 Task: Open a blank sheet, save the file as regulation.pdf Insert a table '2 by 3' In first column, add headers, 'Product, Quantity'. Under first header add  Apple, Mango. Under second header add  15, 20. Change table style to  Light Blue
Action: Mouse moved to (310, 219)
Screenshot: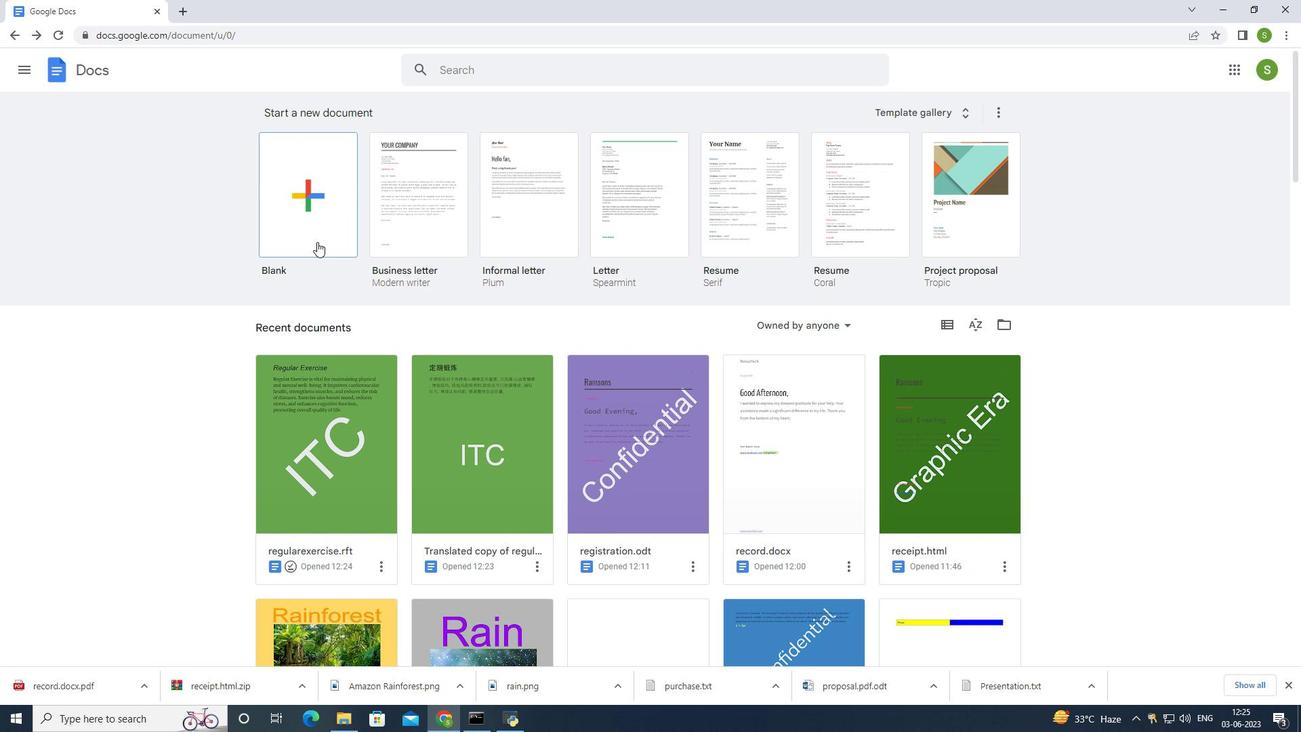 
Action: Mouse pressed left at (310, 219)
Screenshot: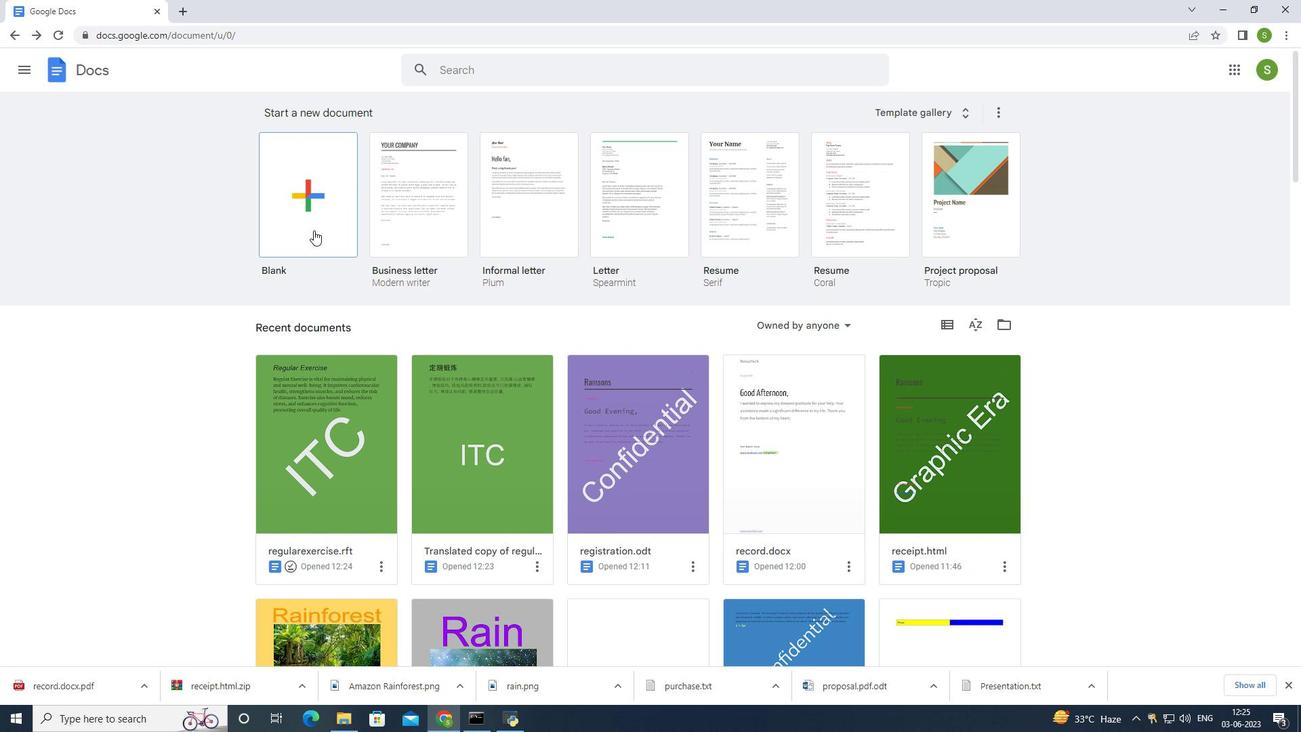 
Action: Mouse moved to (141, 58)
Screenshot: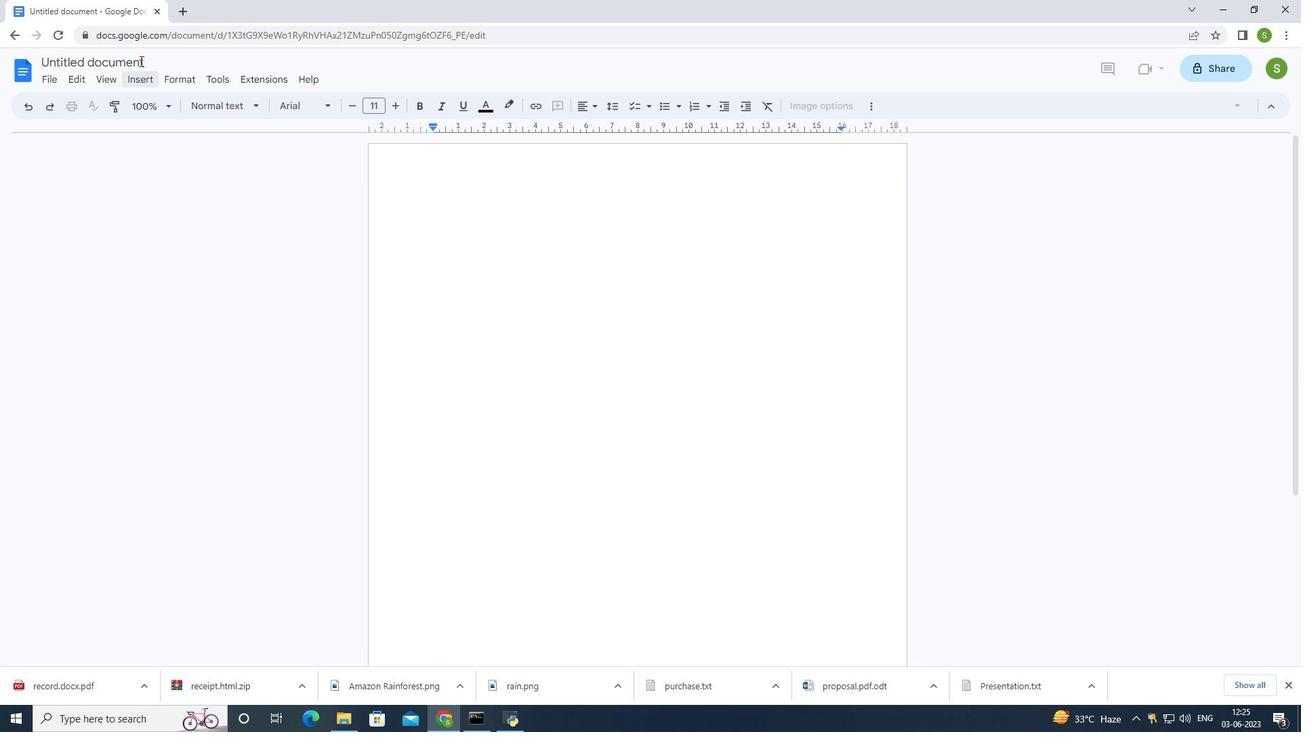 
Action: Mouse pressed left at (141, 58)
Screenshot: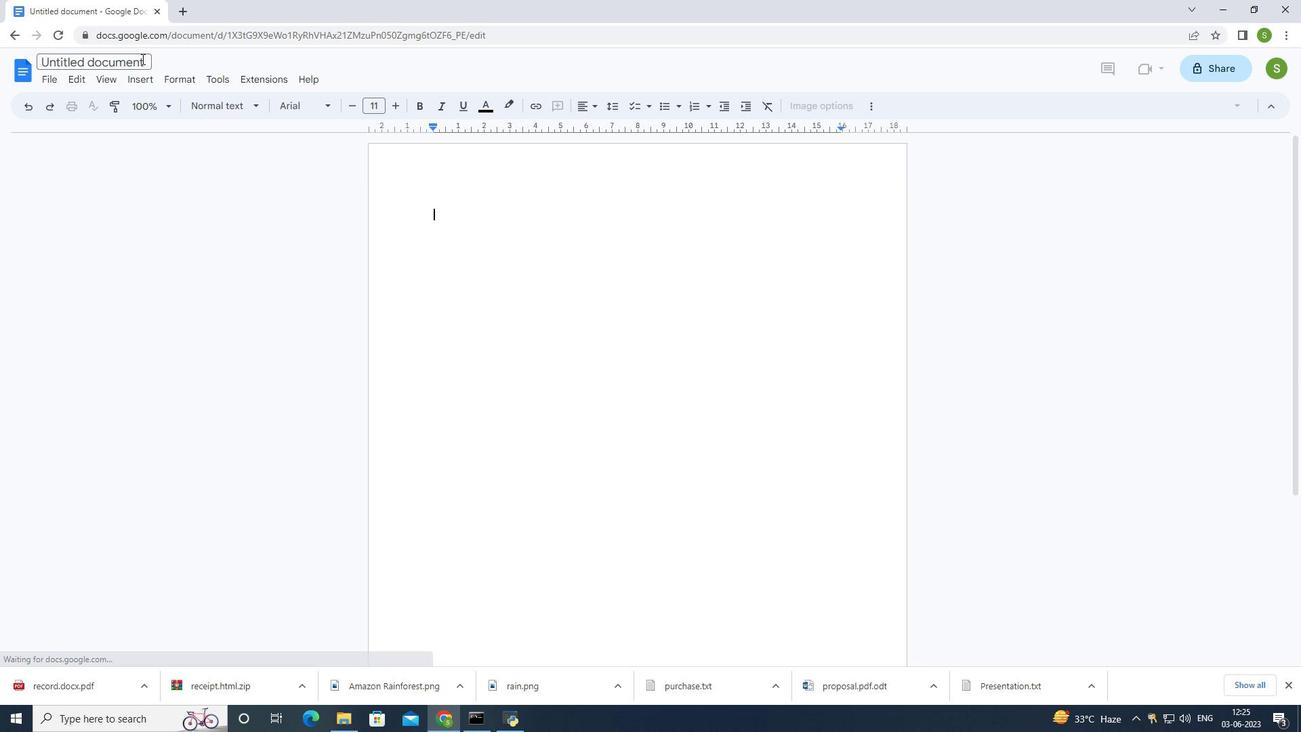 
Action: Mouse pressed left at (141, 58)
Screenshot: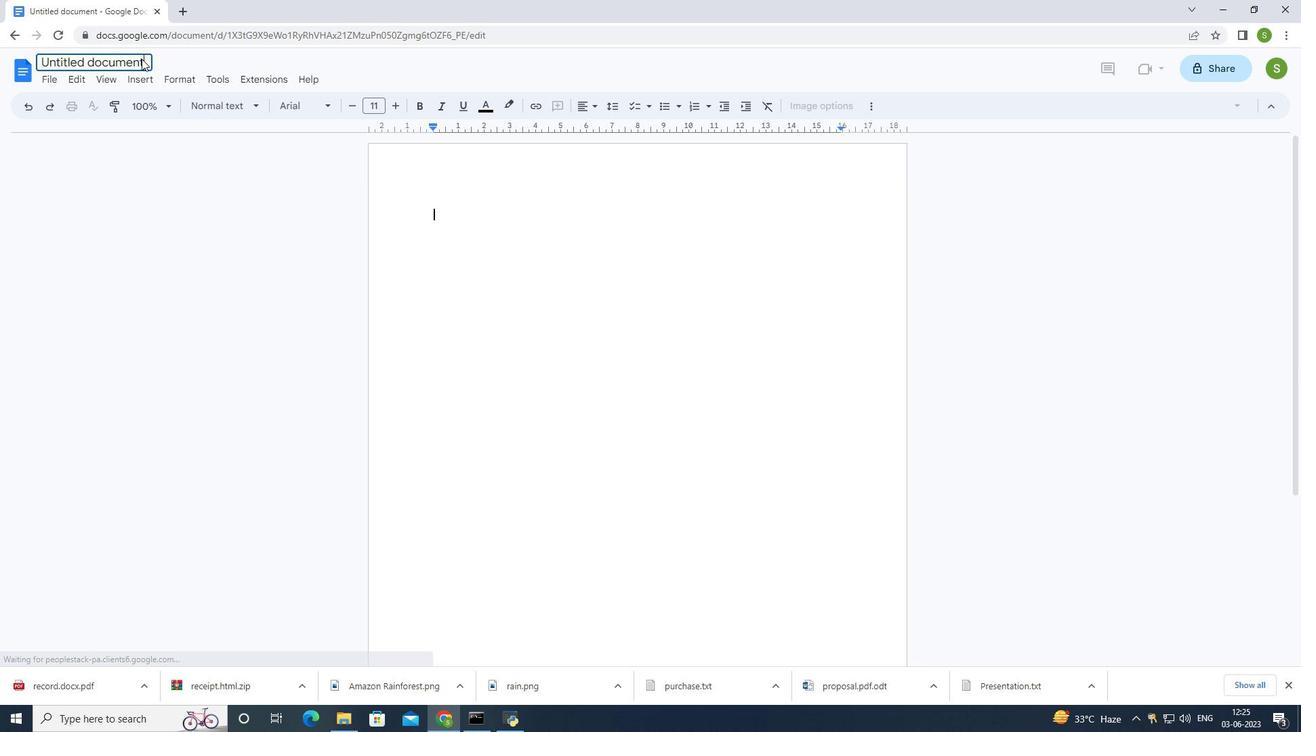 
Action: Mouse pressed left at (141, 58)
Screenshot: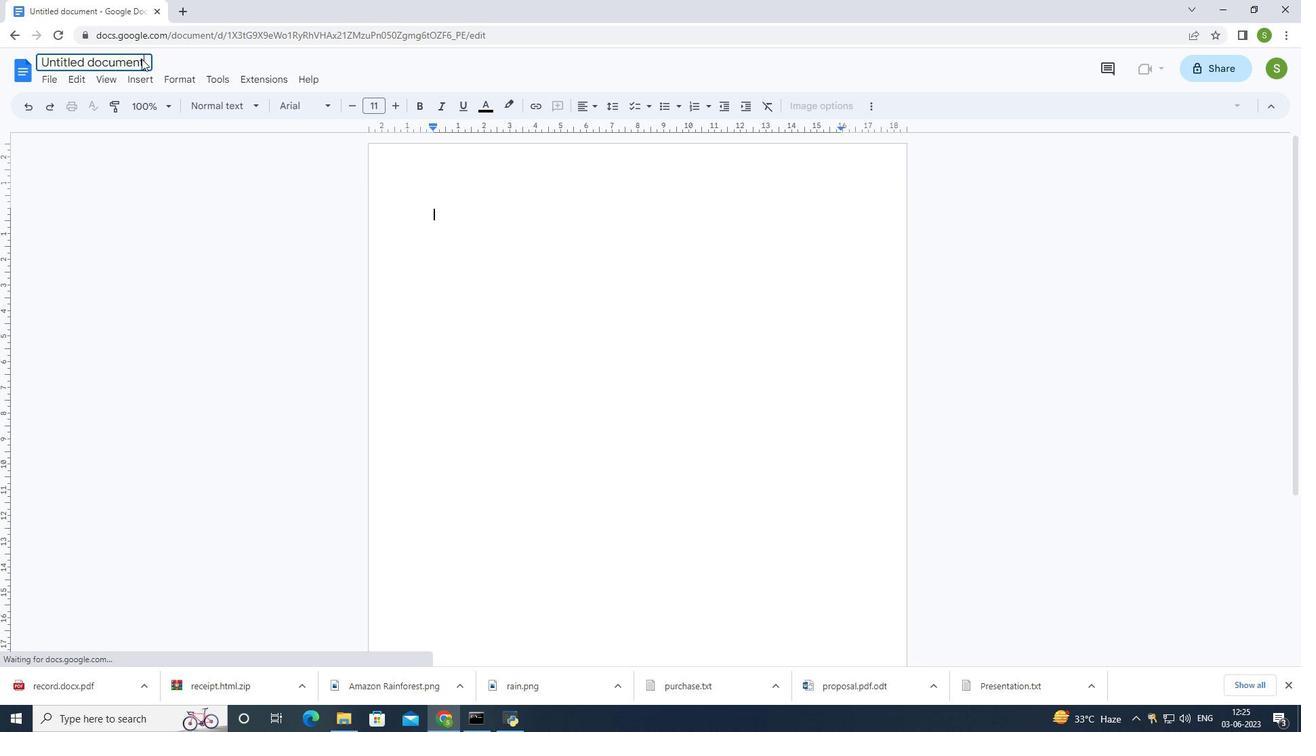 
Action: Mouse pressed left at (141, 58)
Screenshot: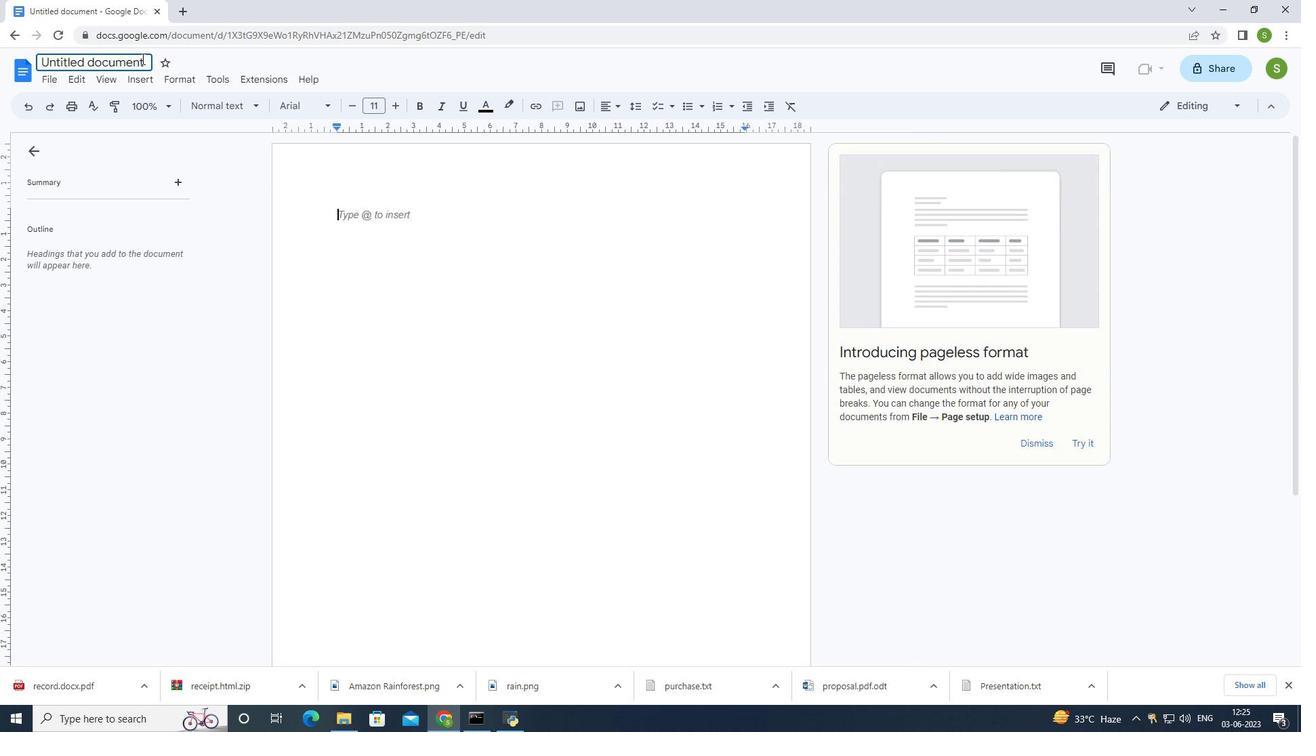 
Action: Mouse pressed left at (141, 58)
Screenshot: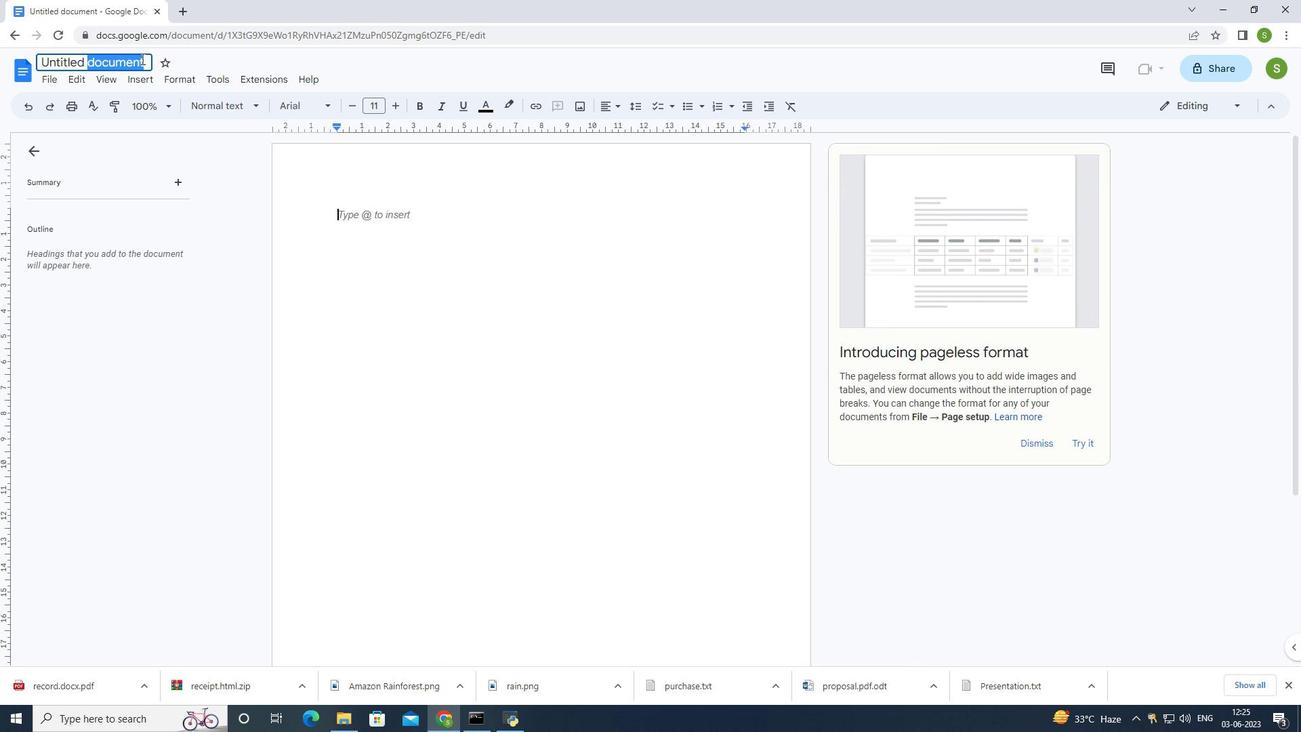 
Action: Mouse moved to (292, 496)
Screenshot: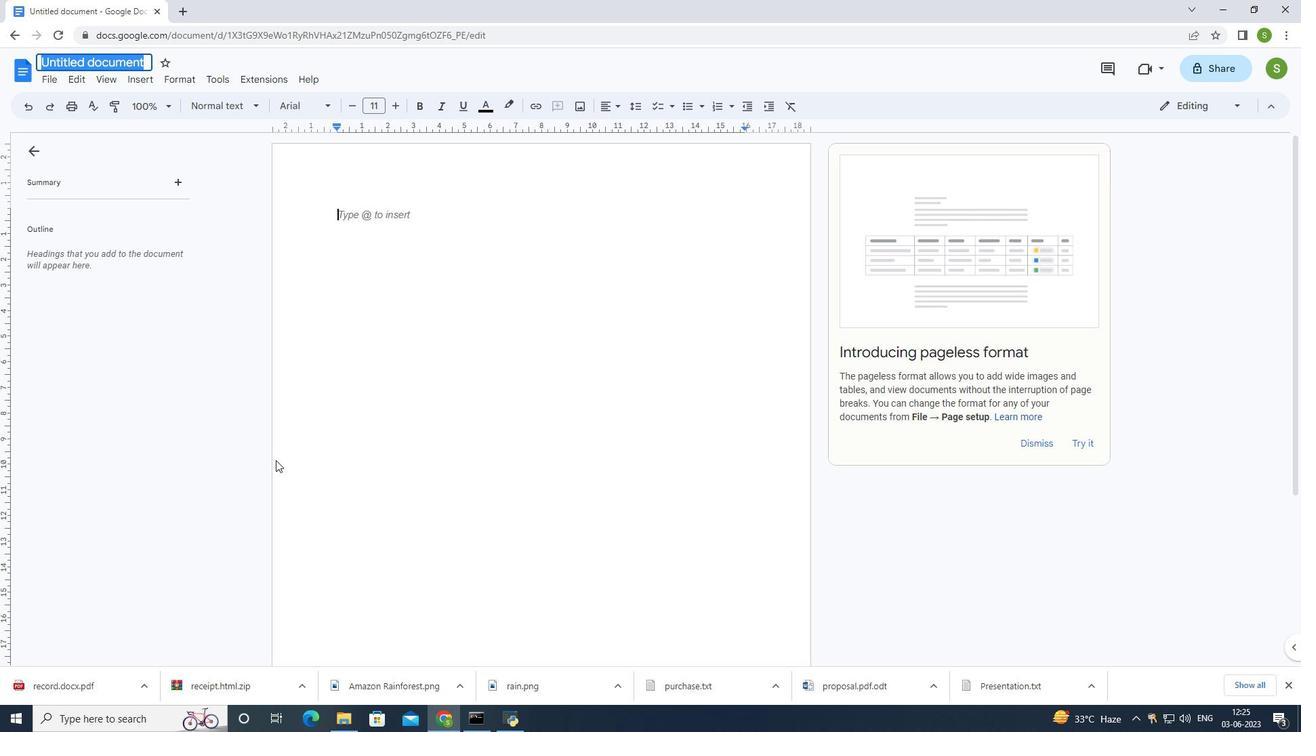 
Action: Key pressed regulation.pdf<Key.enter>
Screenshot: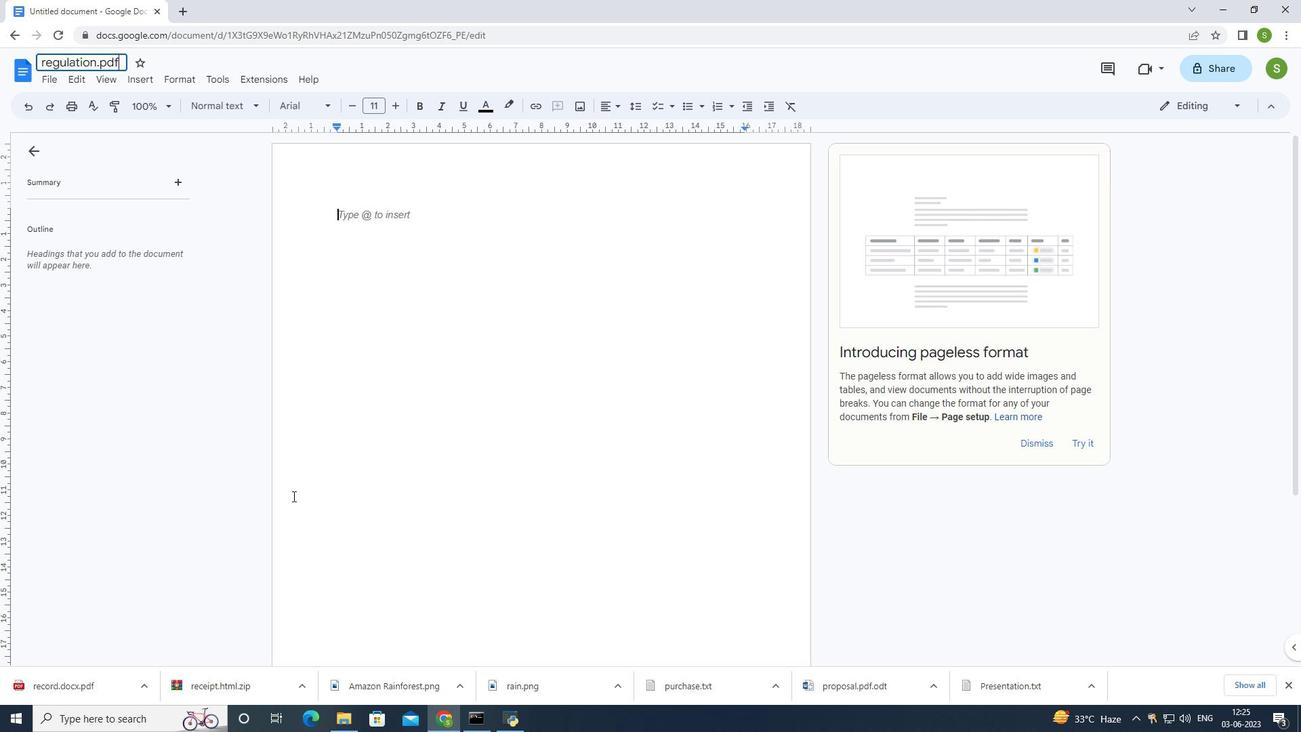 
Action: Mouse moved to (151, 77)
Screenshot: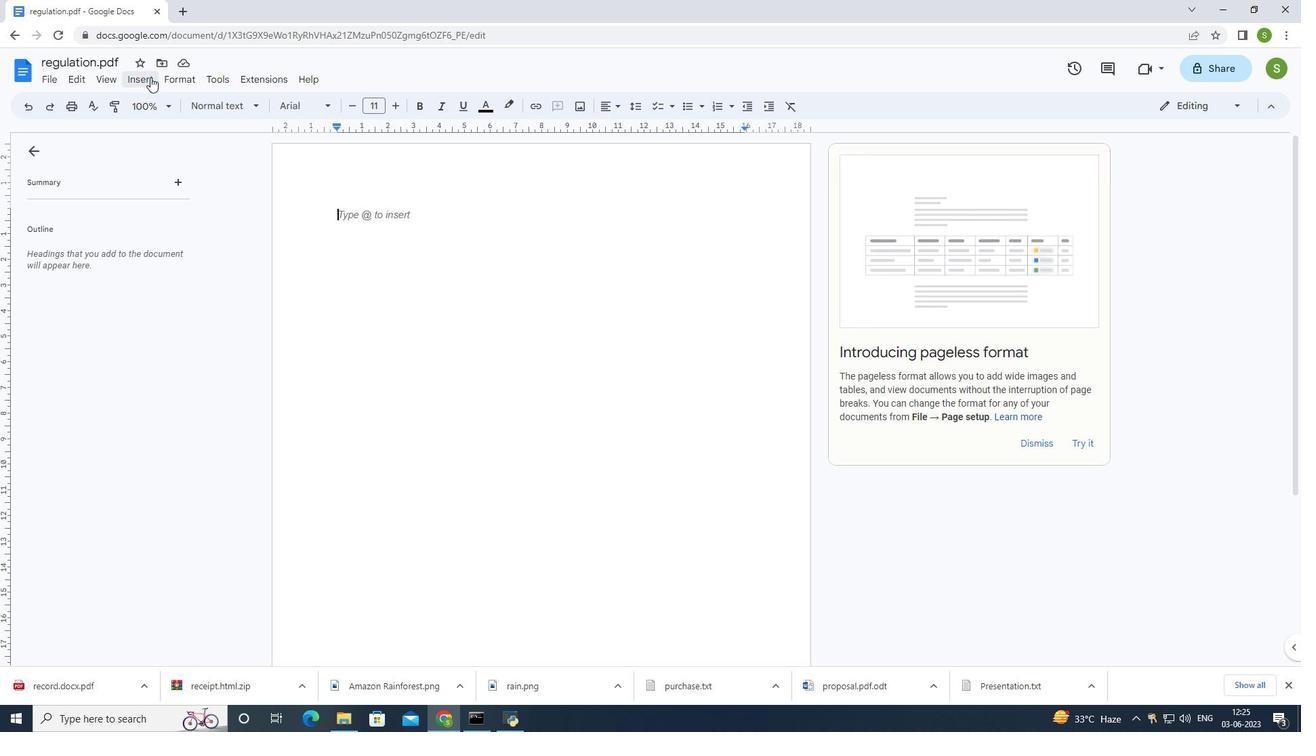 
Action: Mouse pressed left at (151, 77)
Screenshot: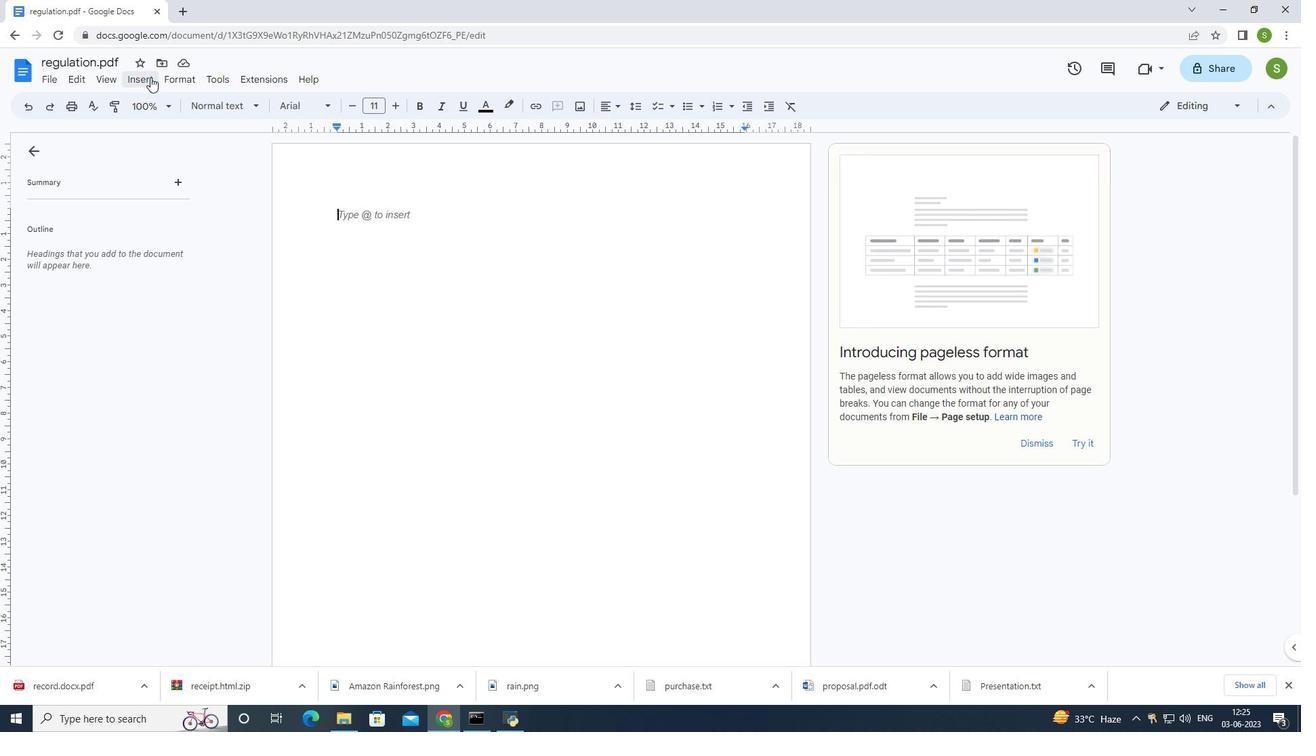 
Action: Mouse moved to (156, 119)
Screenshot: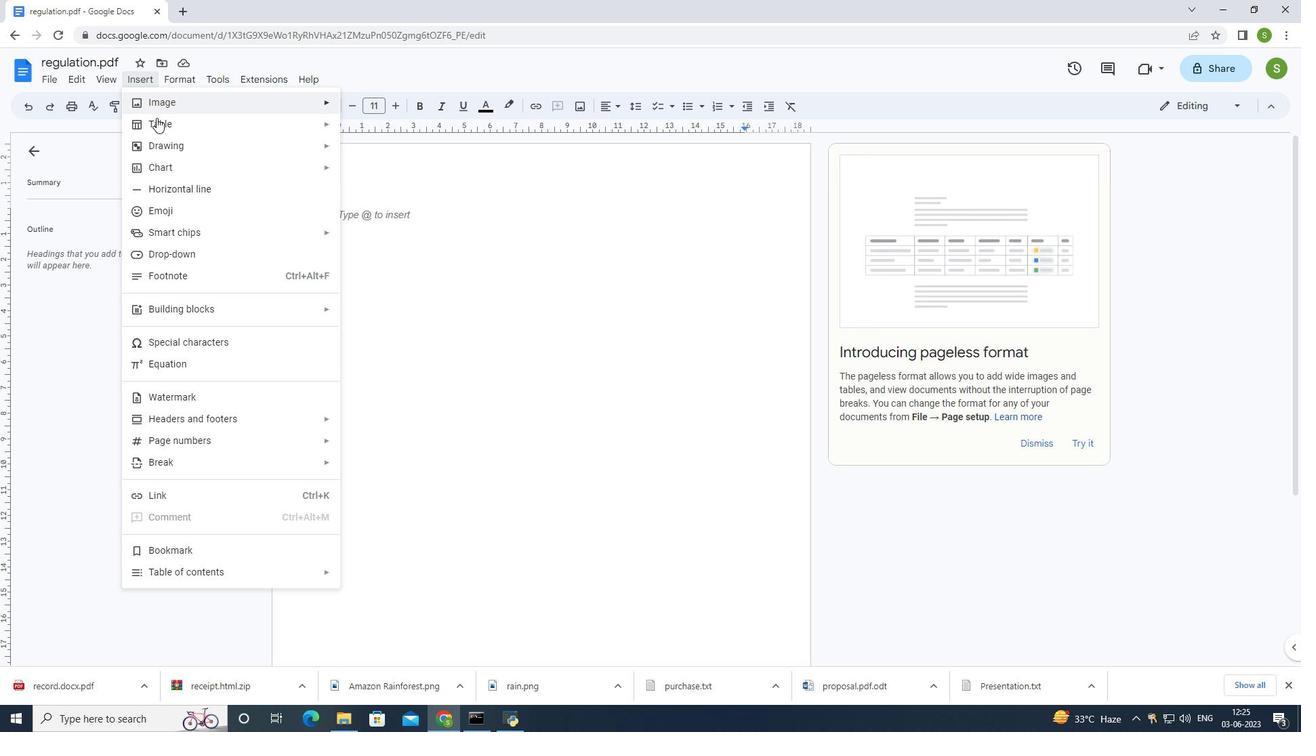 
Action: Mouse pressed left at (156, 119)
Screenshot: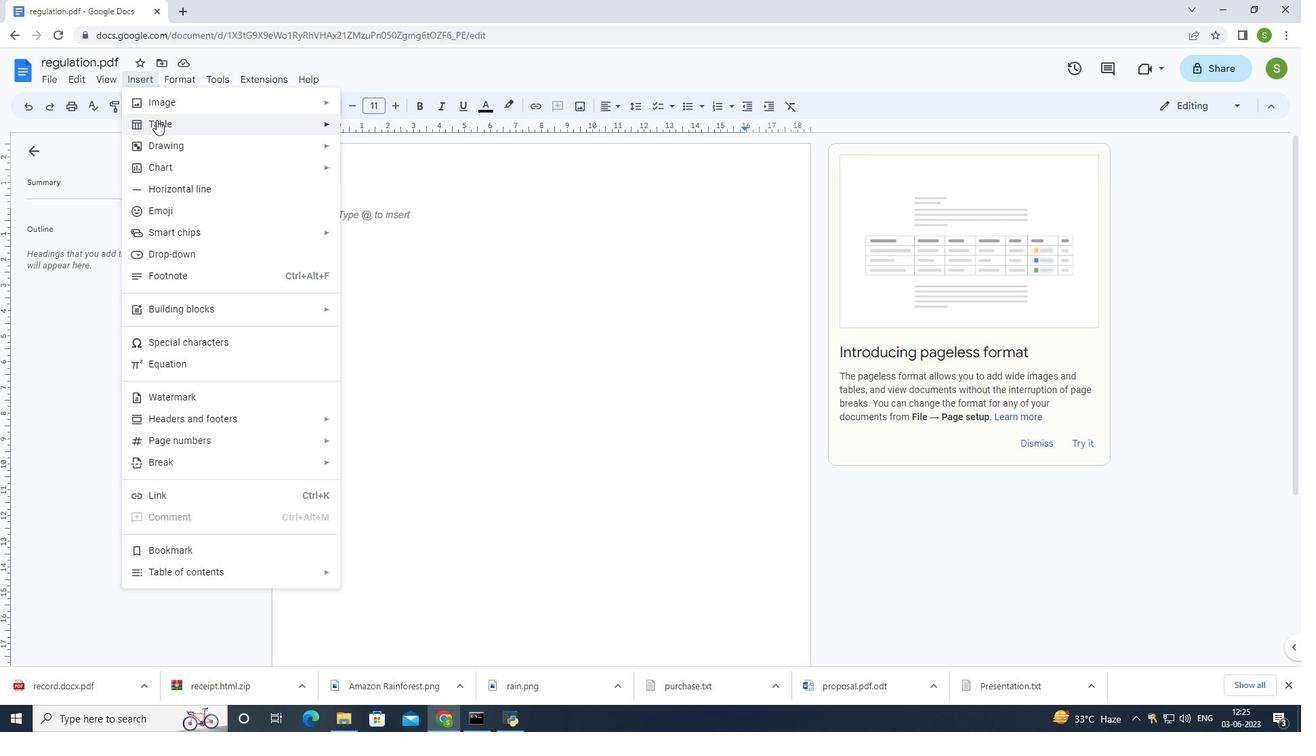 
Action: Mouse moved to (347, 159)
Screenshot: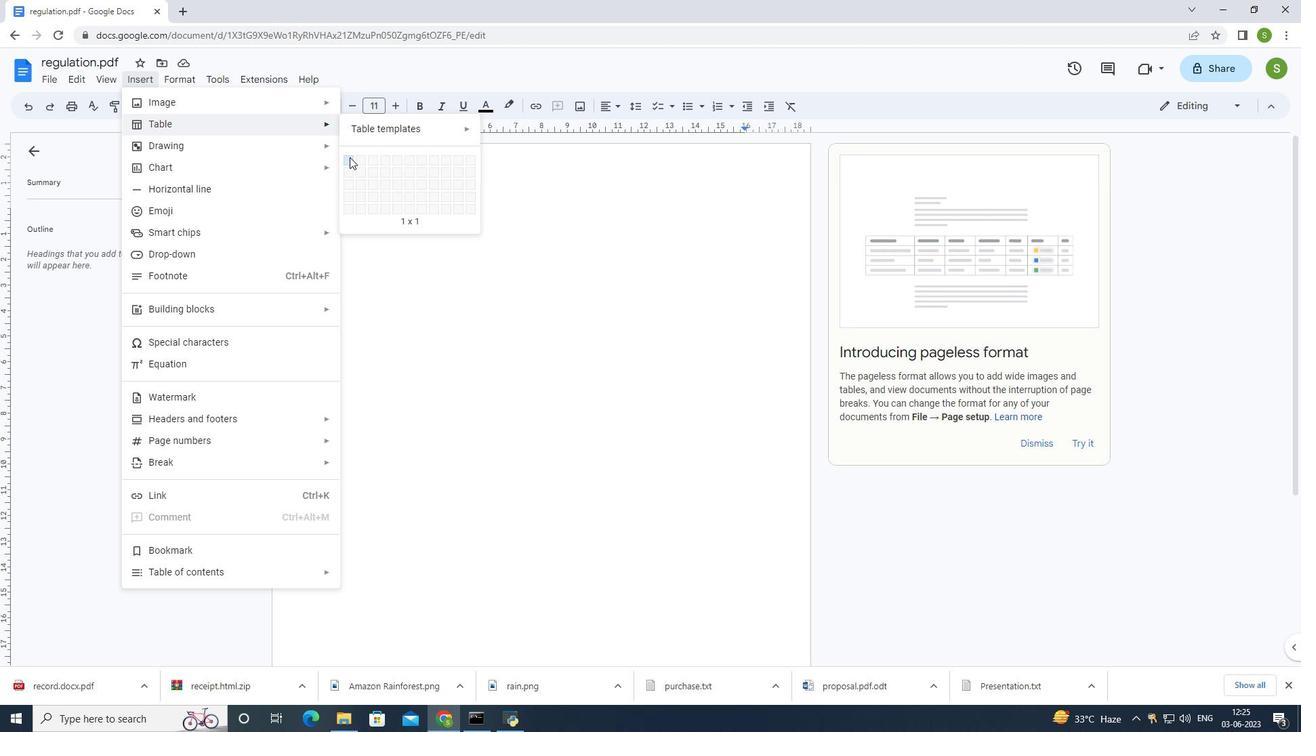 
Action: Mouse pressed left at (347, 159)
Screenshot: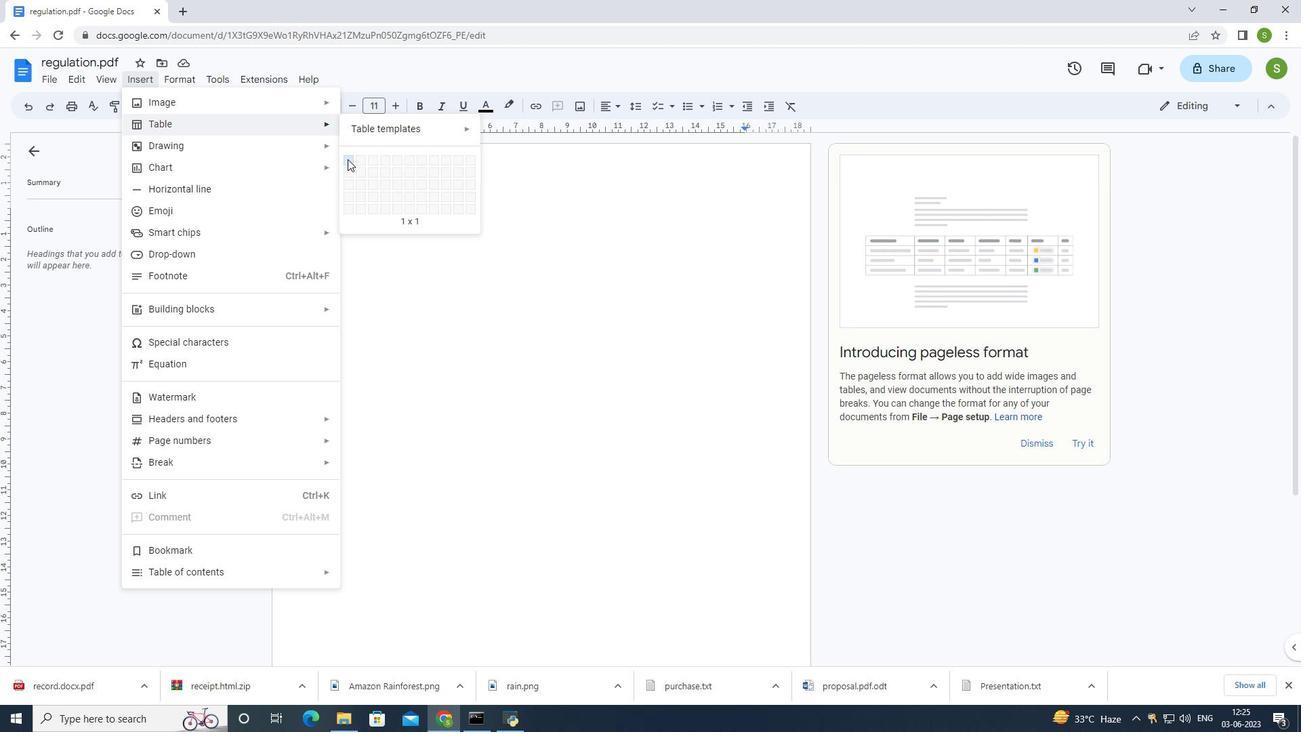 
Action: Mouse moved to (450, 232)
Screenshot: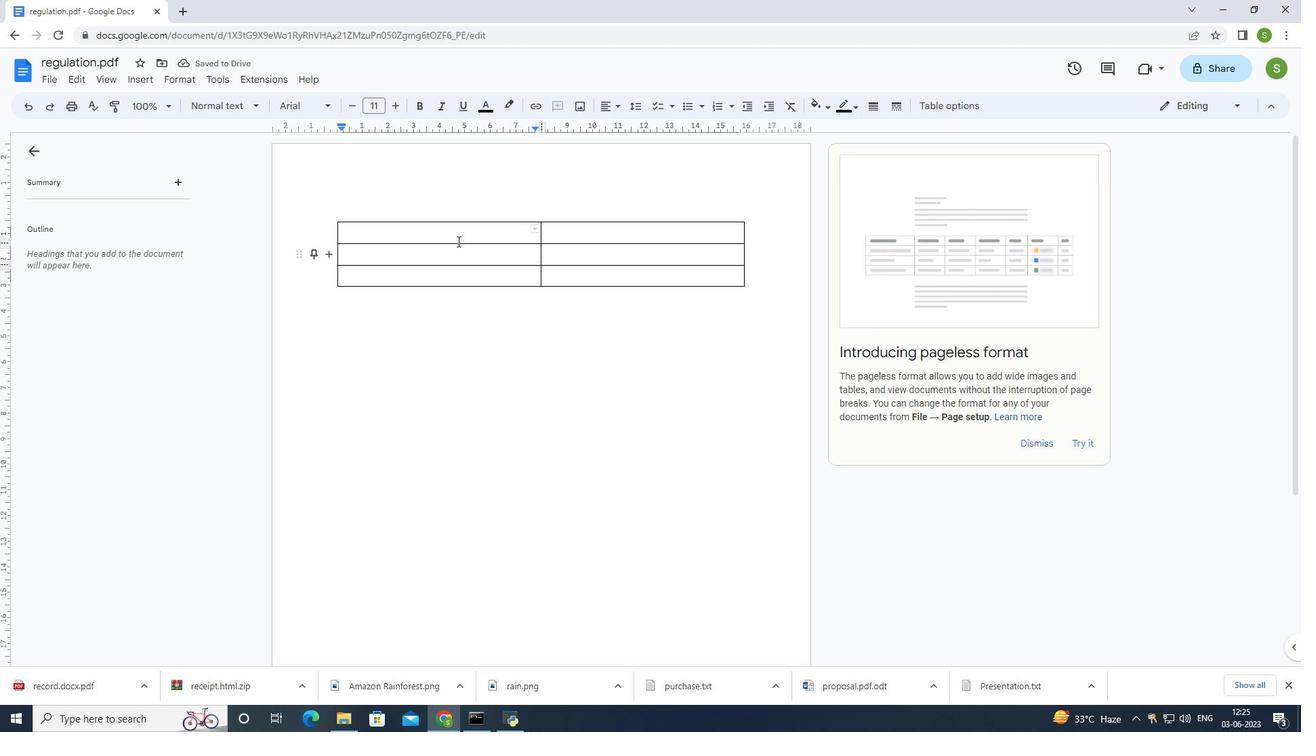 
Action: Mouse pressed left at (450, 232)
Screenshot: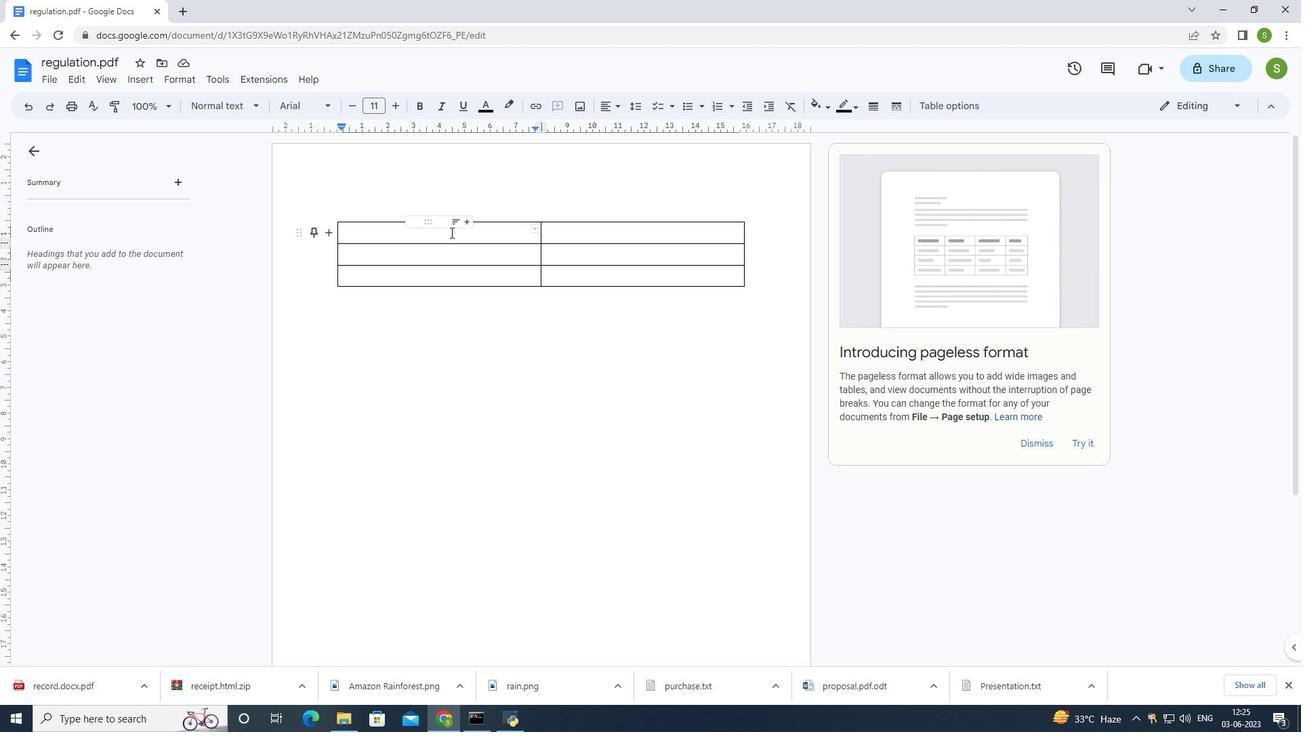 
Action: Mouse moved to (427, 217)
Screenshot: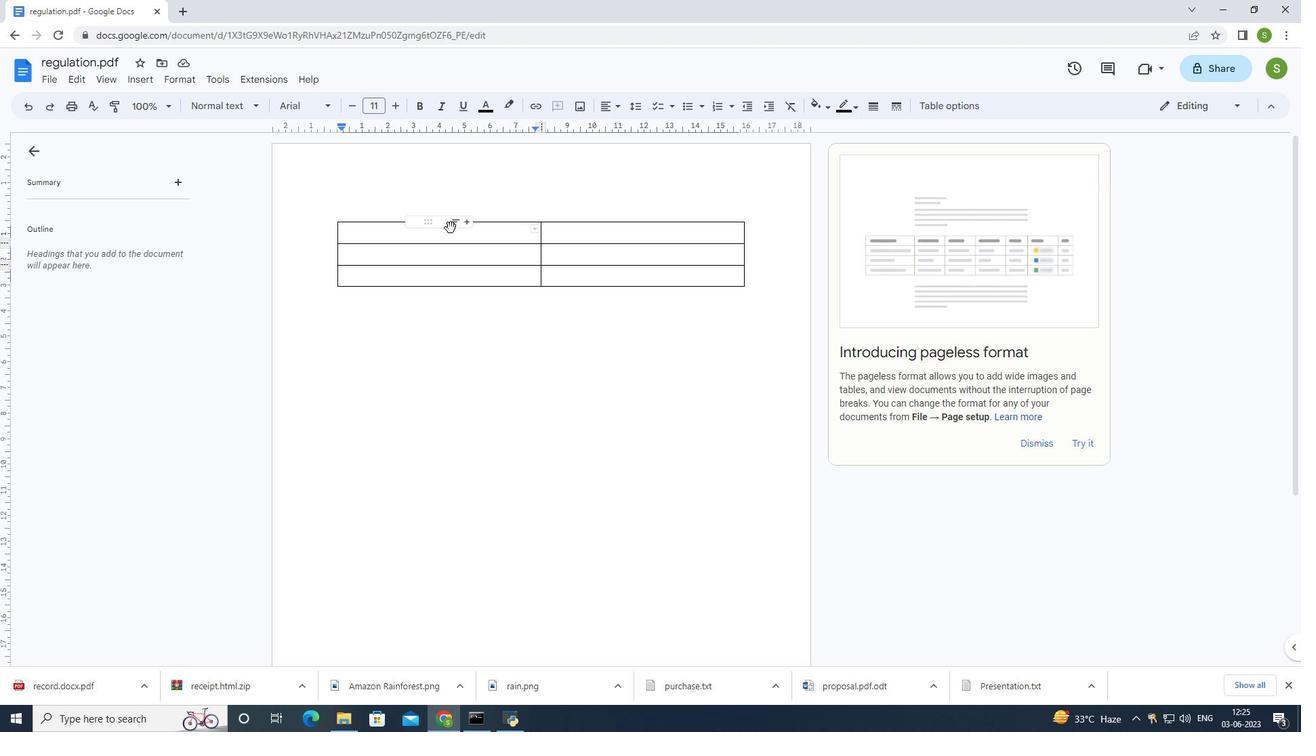 
Action: Key pressed <Key.shift>Product<Key.right><Key.shift>Quantity
Screenshot: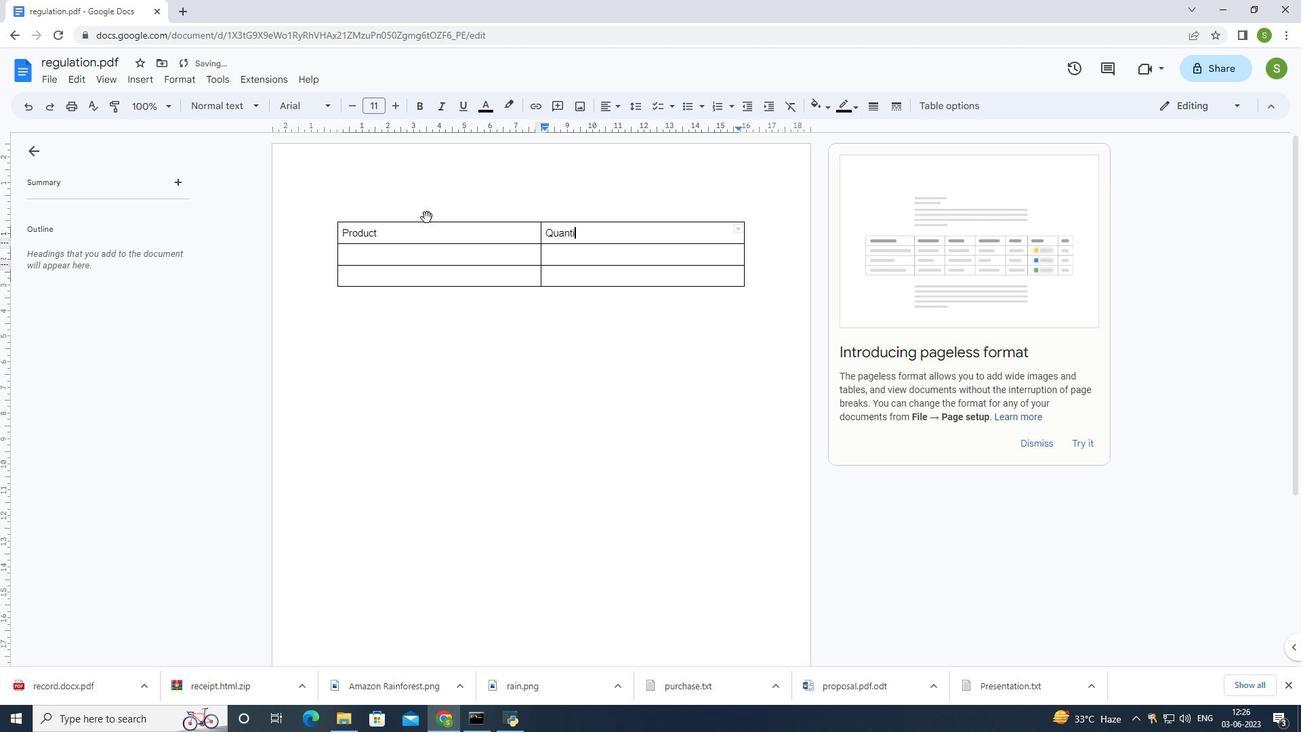 
Action: Mouse moved to (401, 255)
Screenshot: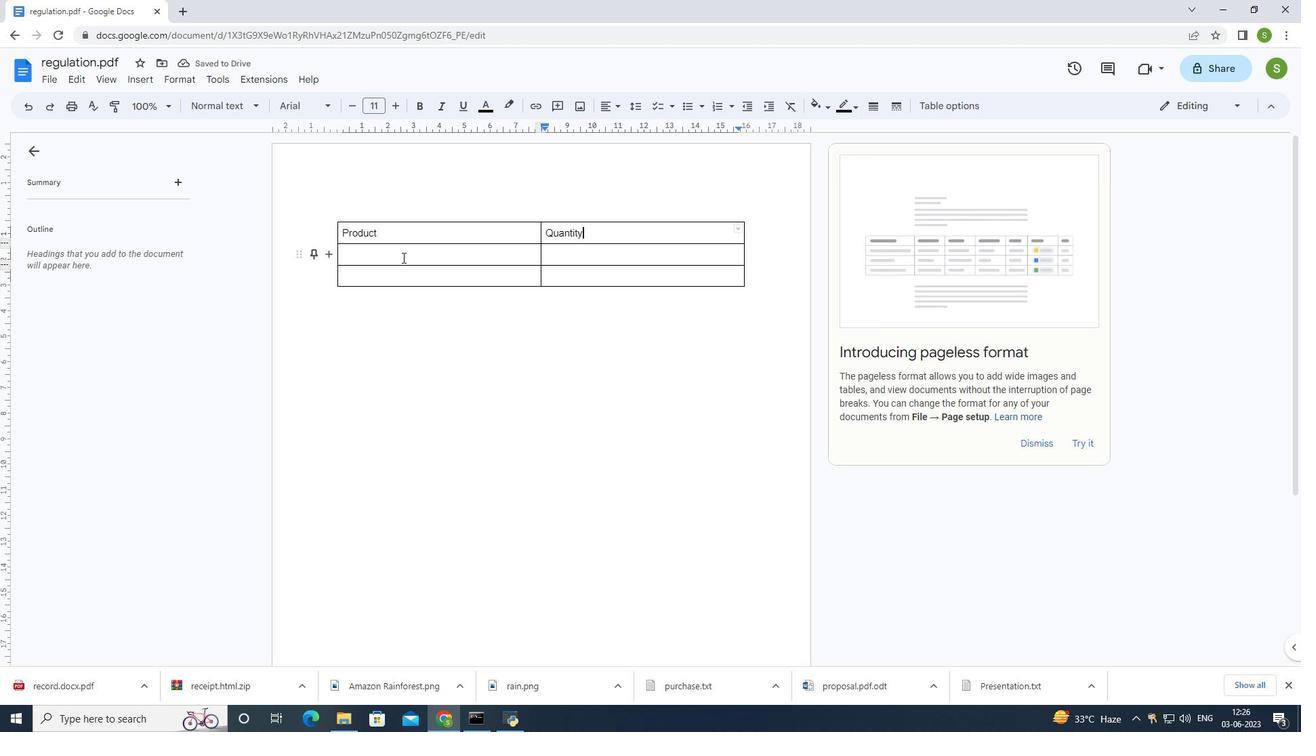 
Action: Mouse pressed left at (401, 255)
Screenshot: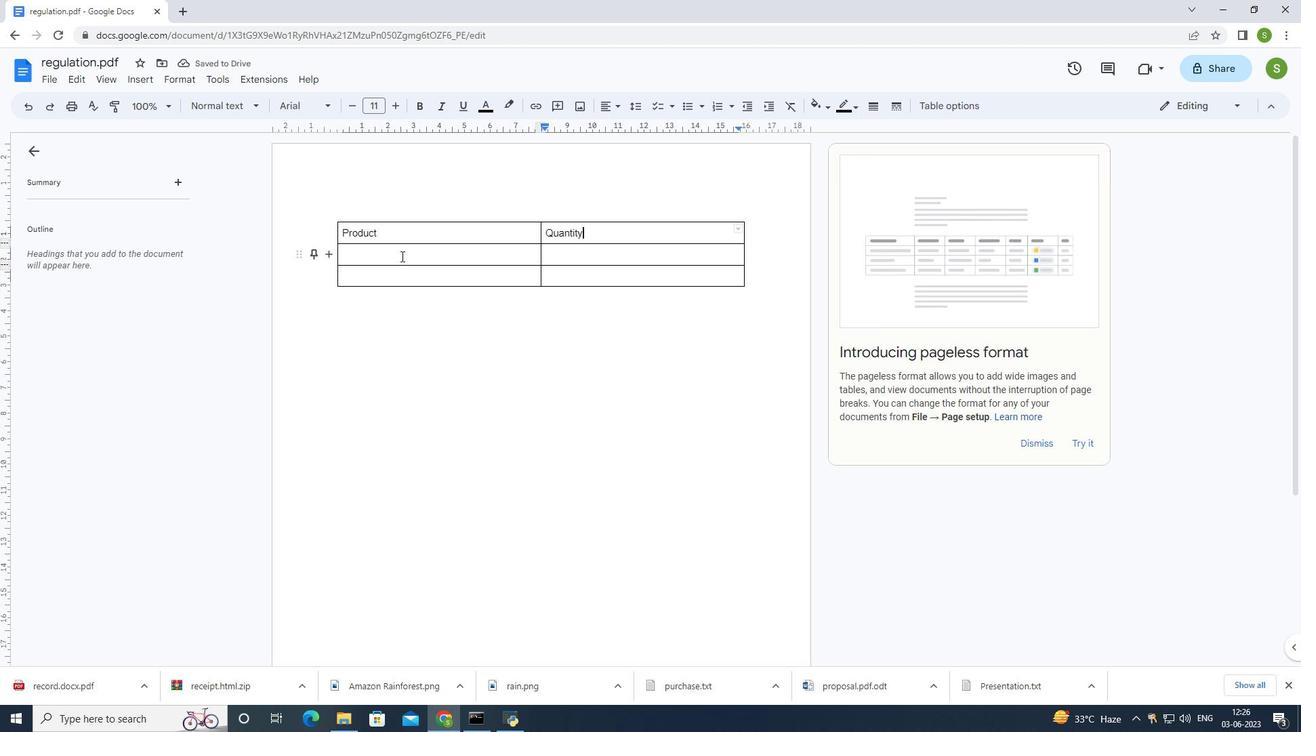 
Action: Mouse moved to (397, 273)
Screenshot: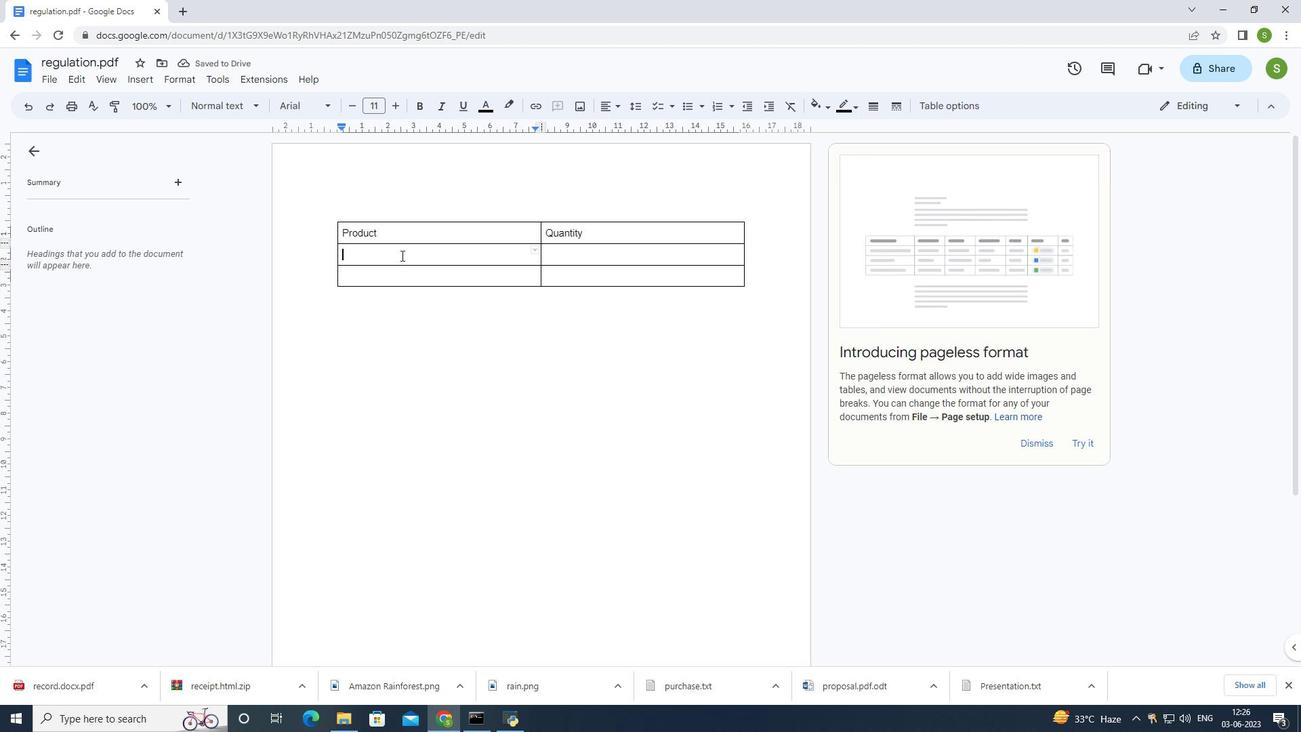 
Action: Key pressed <Key.shift>Apple<Key.down><Key.shift><Key.shift><Key.shift><Key.shift><Key.shift><Key.shift><Key.shift><Key.shift><Key.shift><Key.shift><Key.shift><Key.shift>Manoge<Key.backspace><Key.right><Key.up>15<Key.enter>ctrl+Z<Key.down>20<Key.enter>
Screenshot: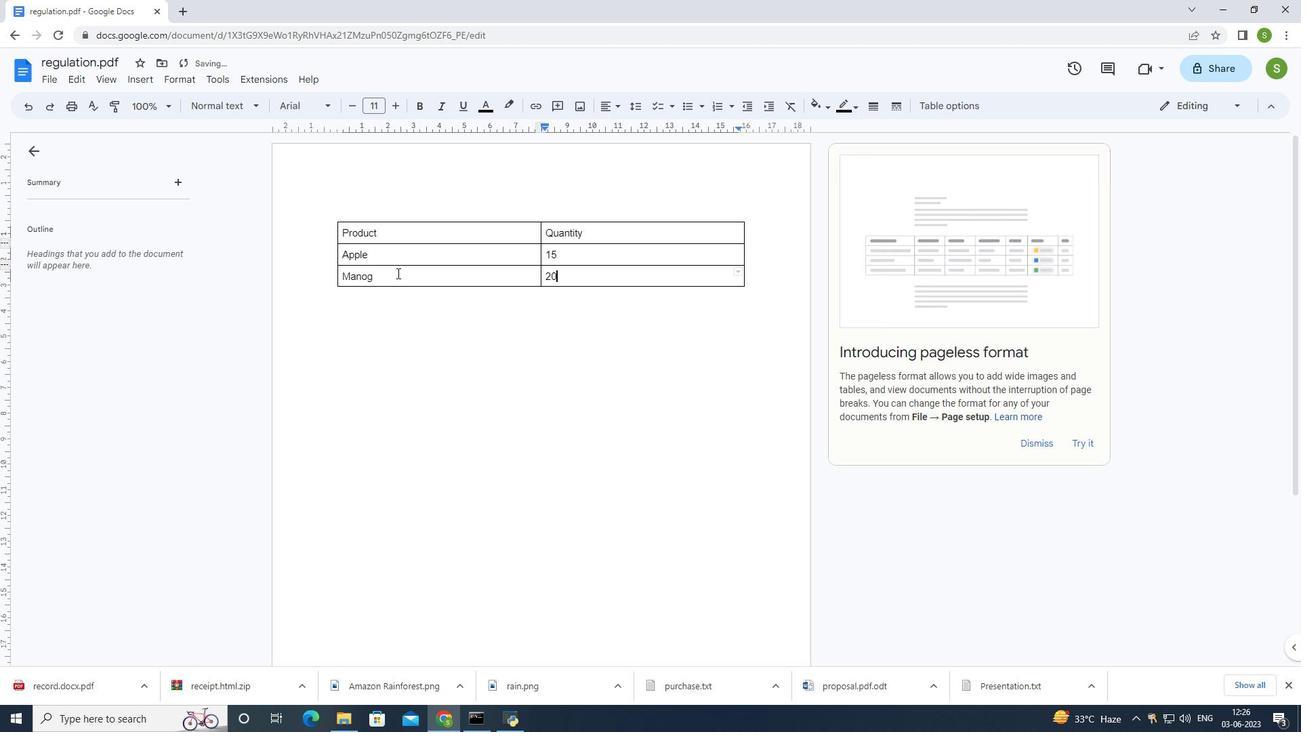 
Action: Mouse moved to (405, 233)
Screenshot: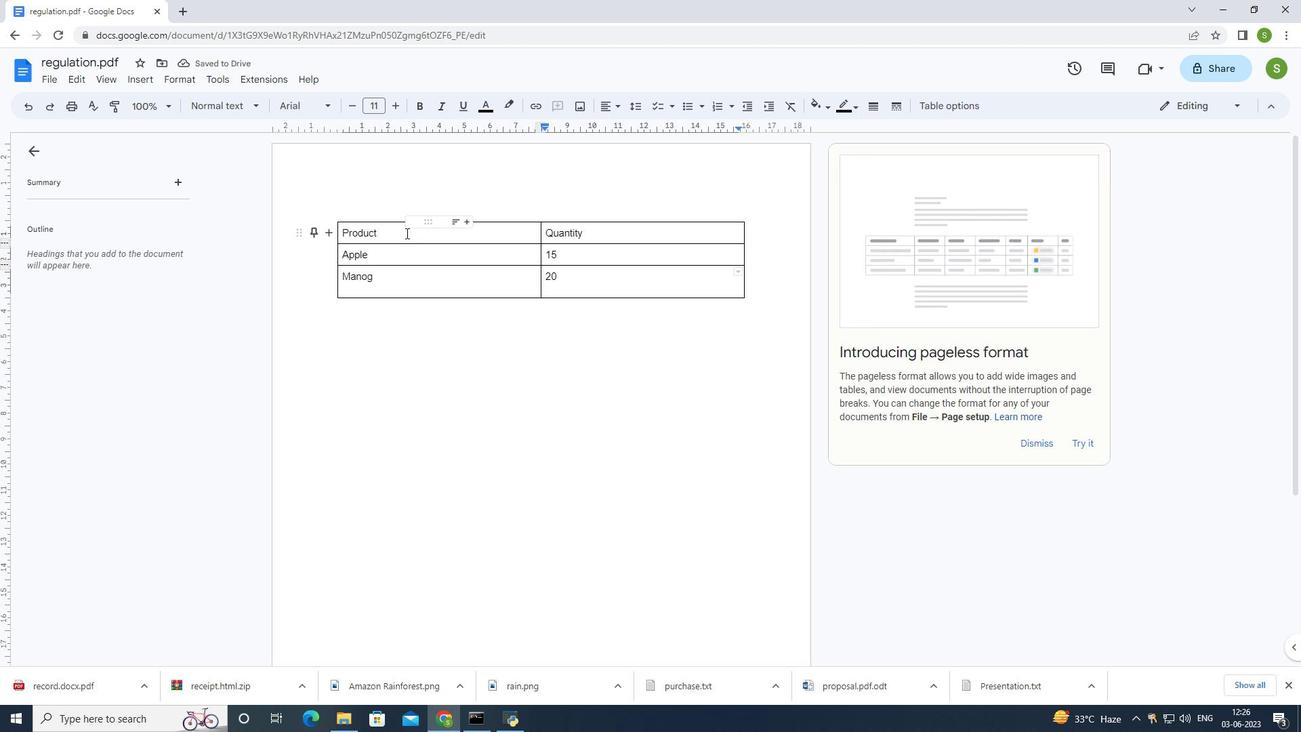 
Action: Key pressed ctrl+Z
Screenshot: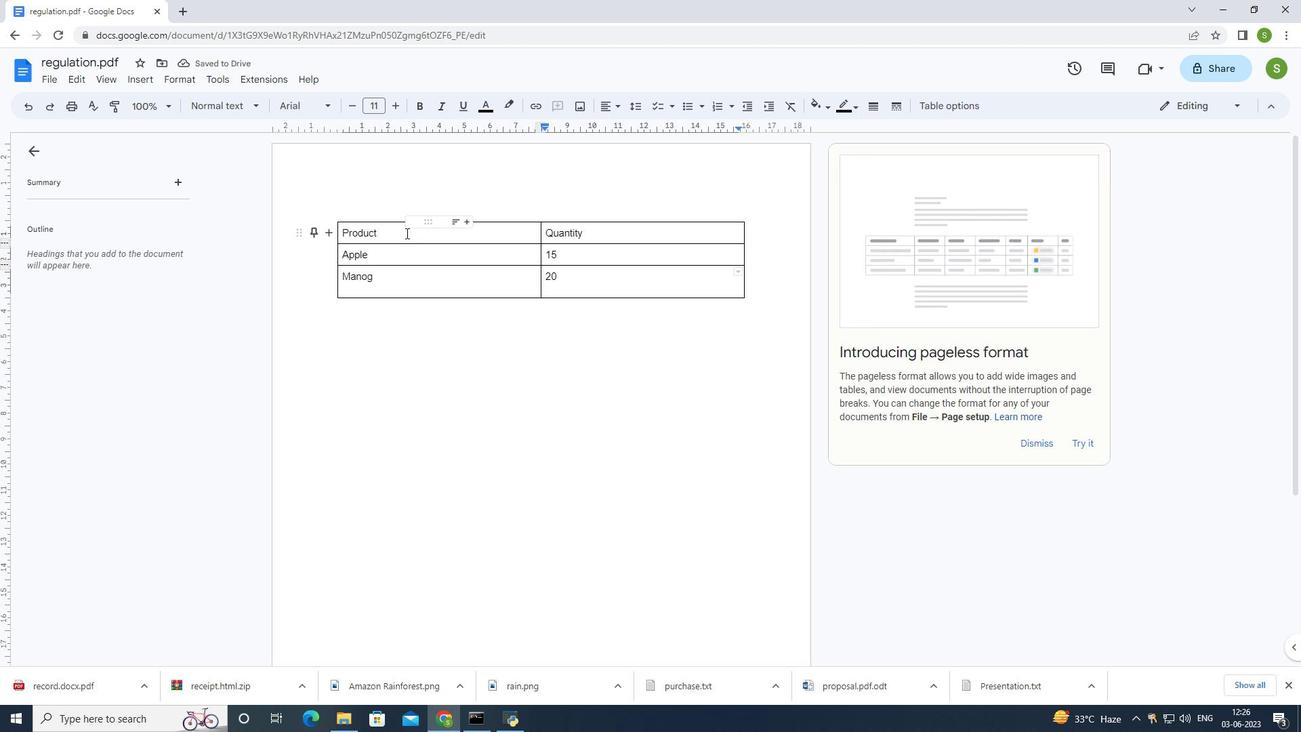 
Action: Mouse moved to (341, 231)
Screenshot: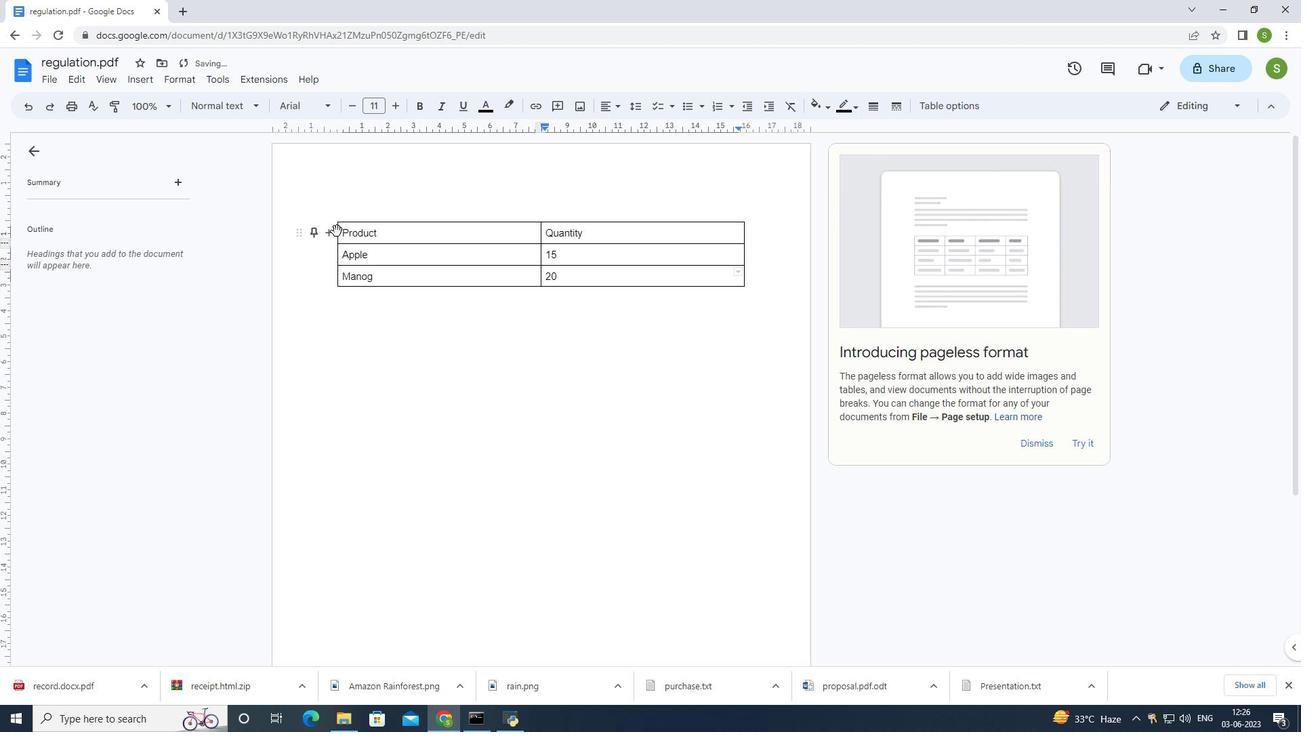 
Action: Mouse pressed left at (341, 231)
Screenshot: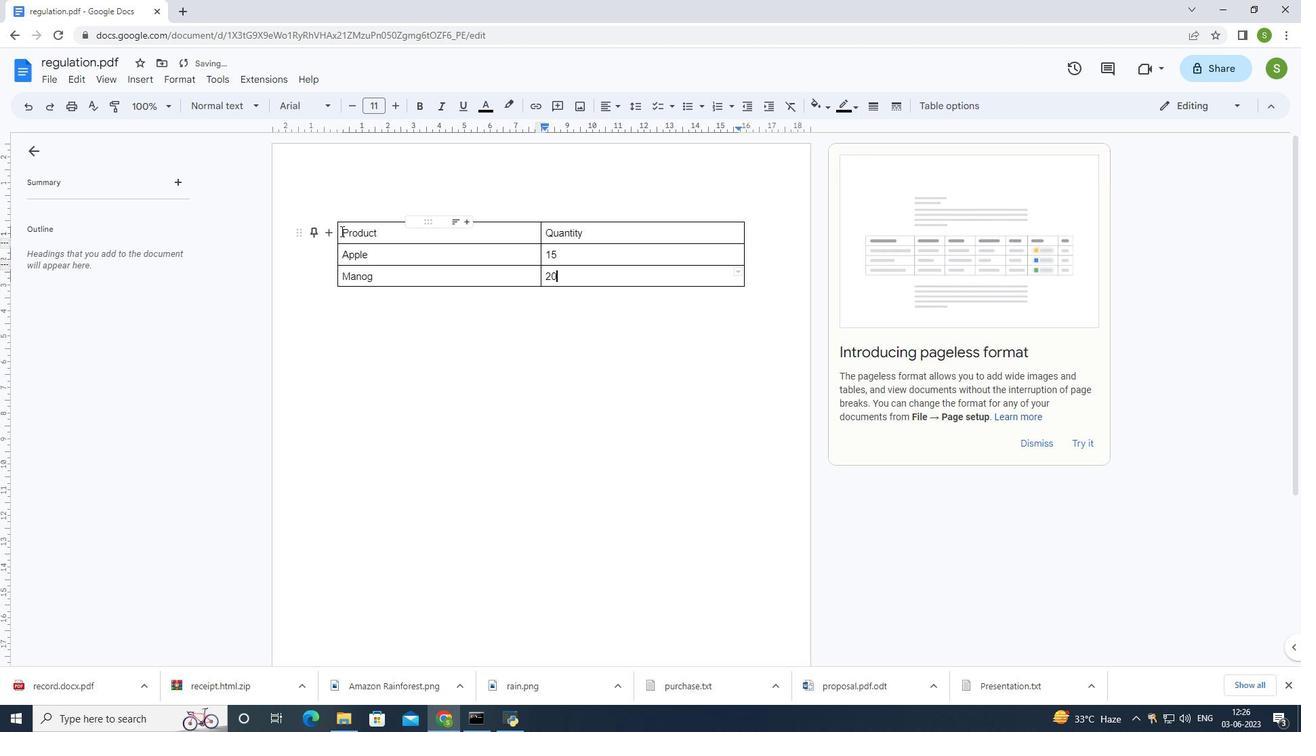 
Action: Mouse moved to (793, 100)
Screenshot: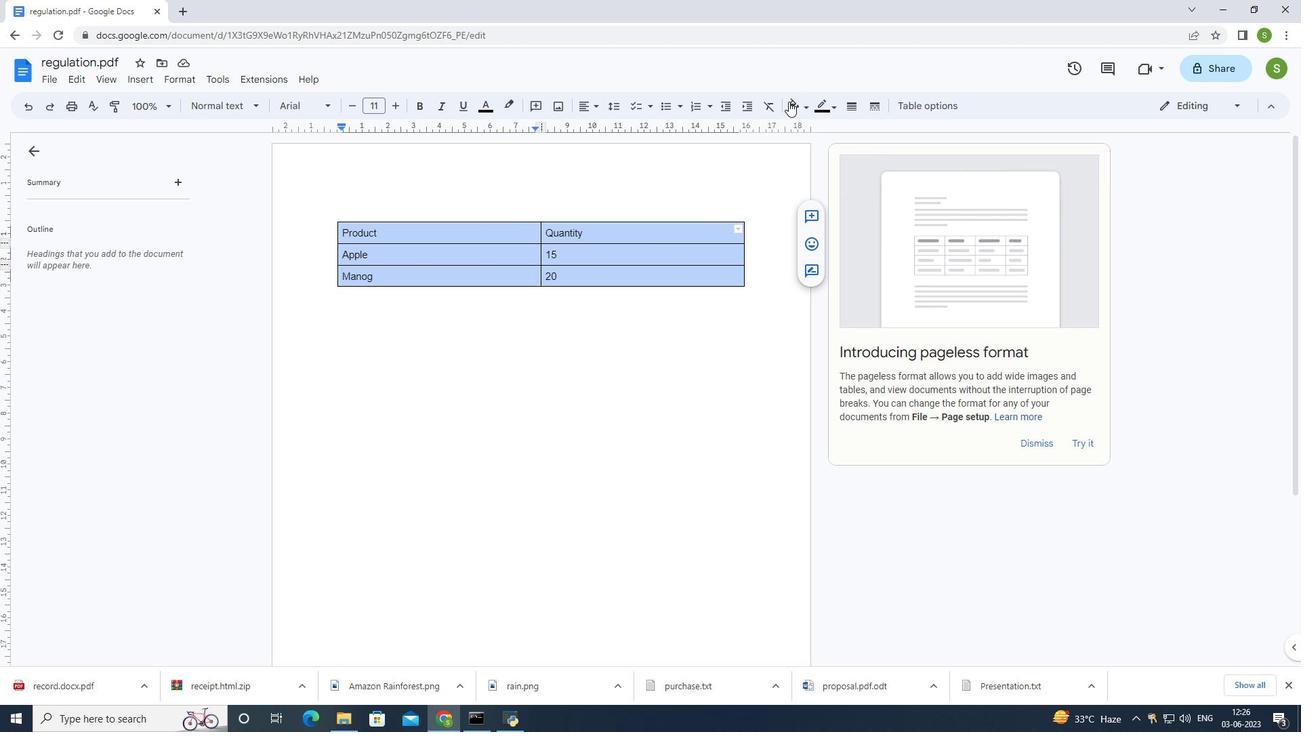 
Action: Mouse pressed left at (793, 100)
Screenshot: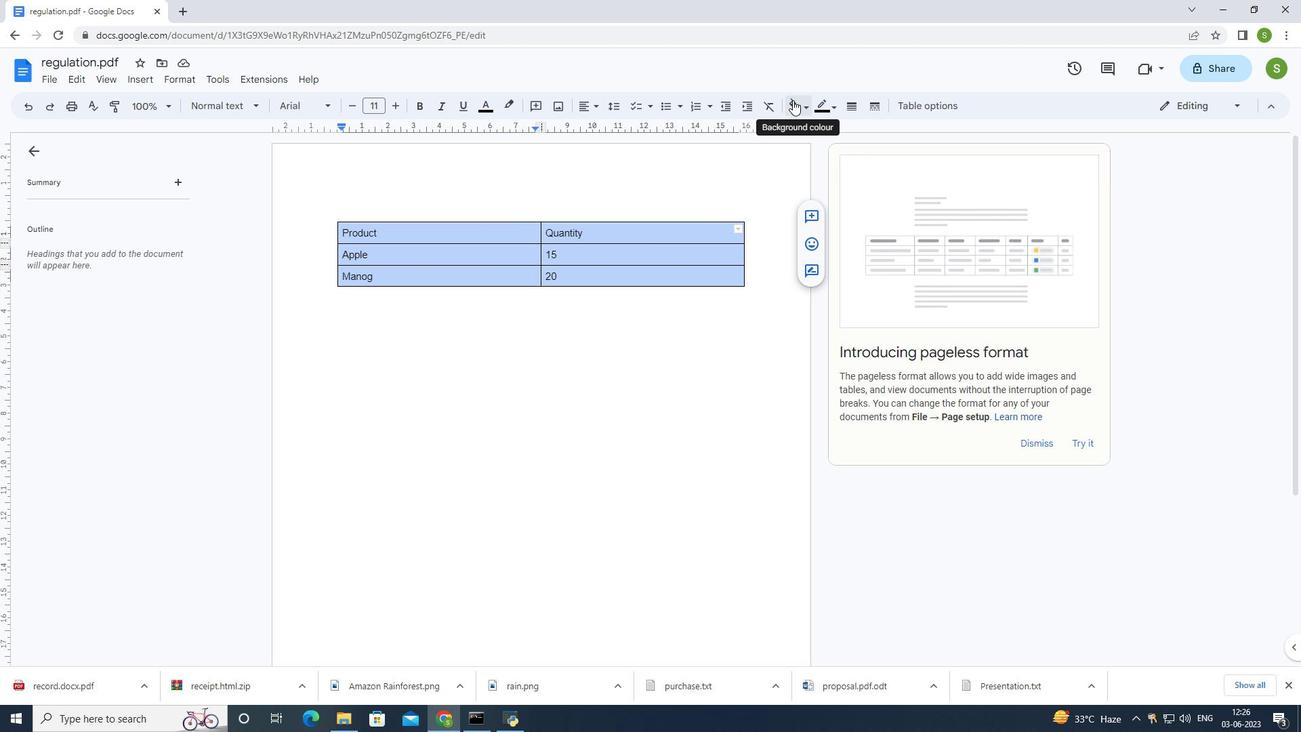 
Action: Mouse moved to (901, 228)
Screenshot: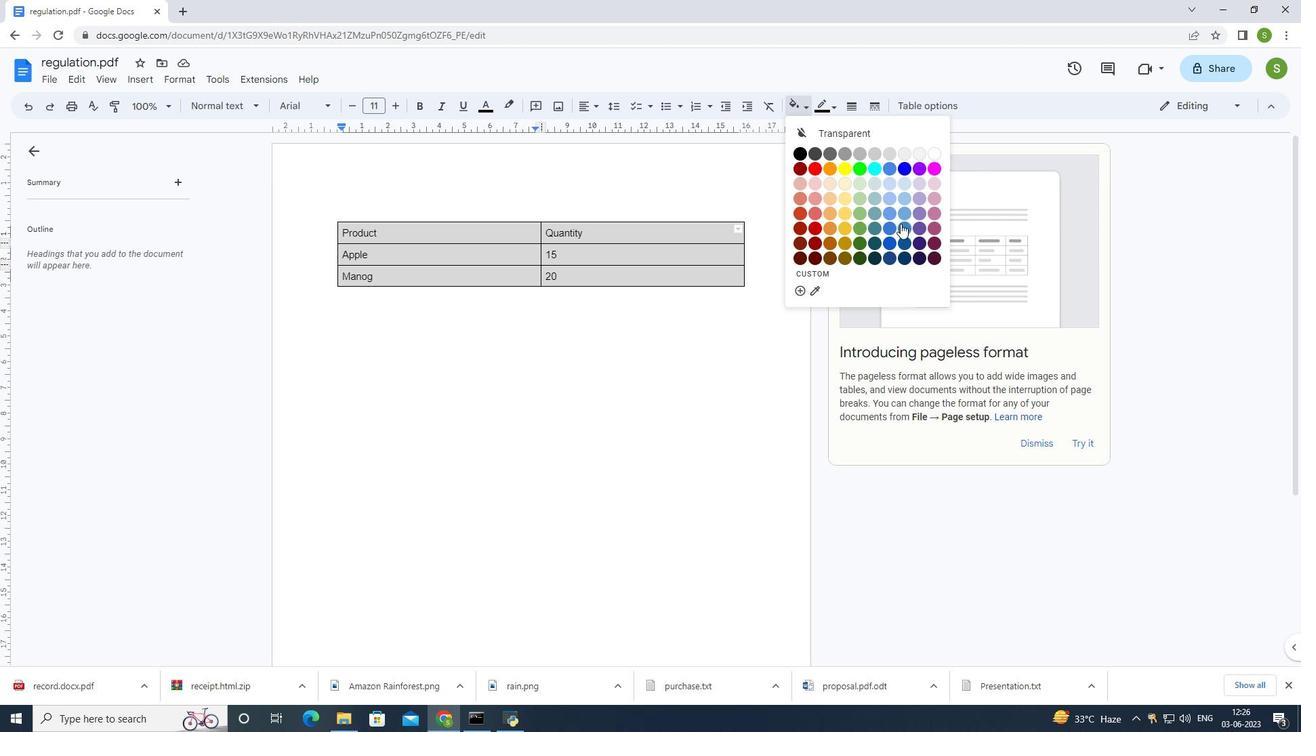 
Action: Mouse pressed left at (901, 228)
Screenshot: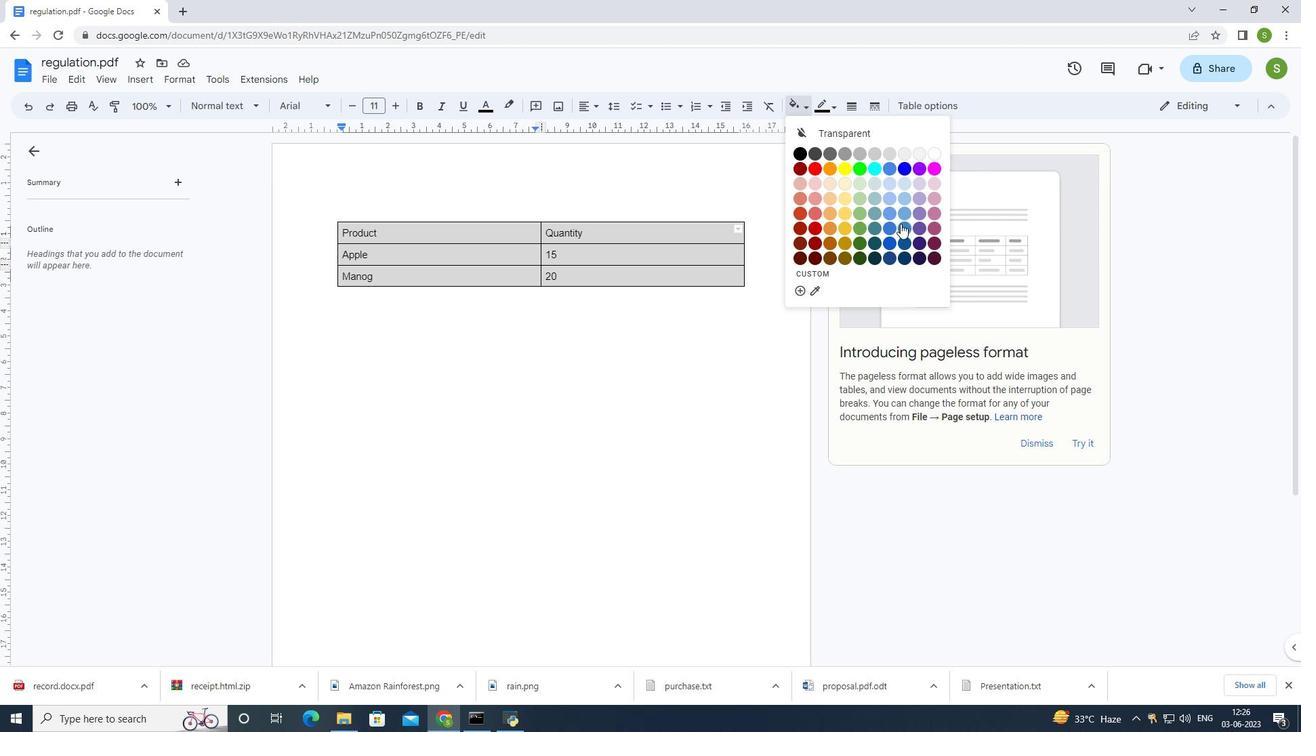 
Action: Mouse moved to (708, 410)
Screenshot: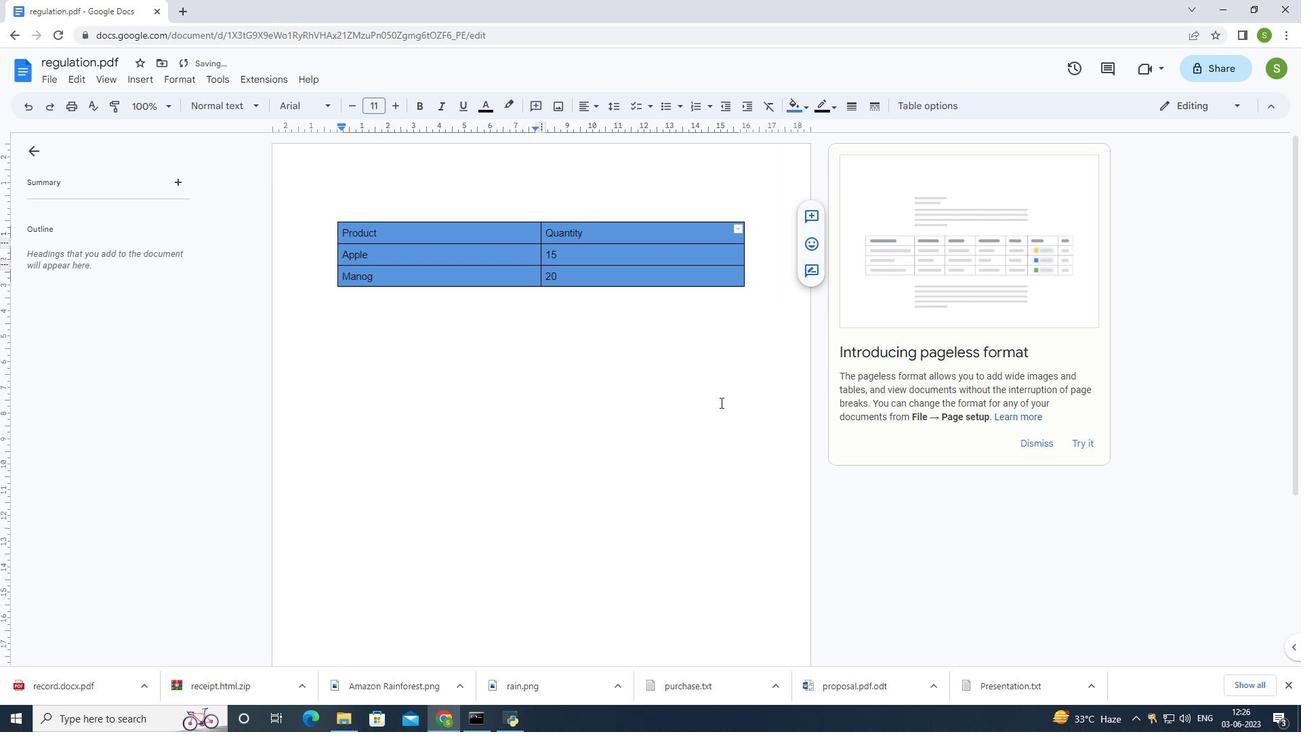 
Action: Mouse pressed left at (708, 410)
Screenshot: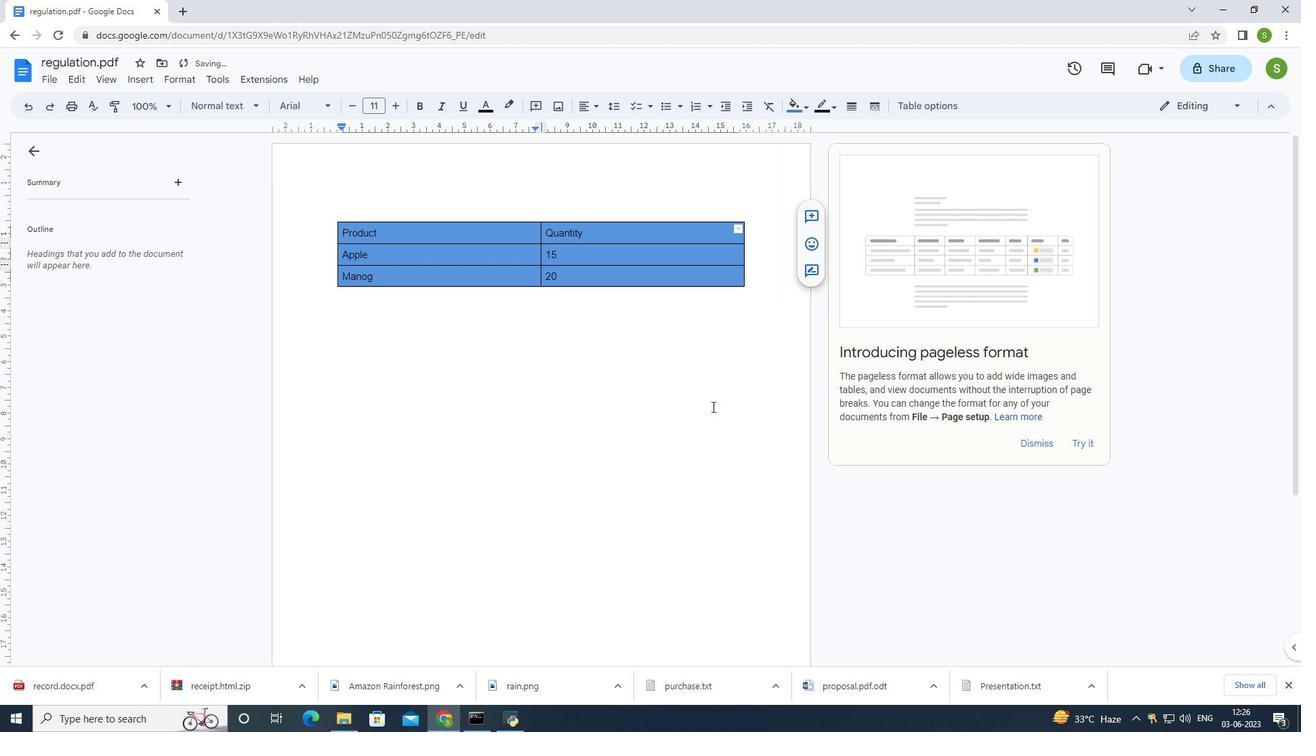 
Action: Mouse moved to (684, 391)
Screenshot: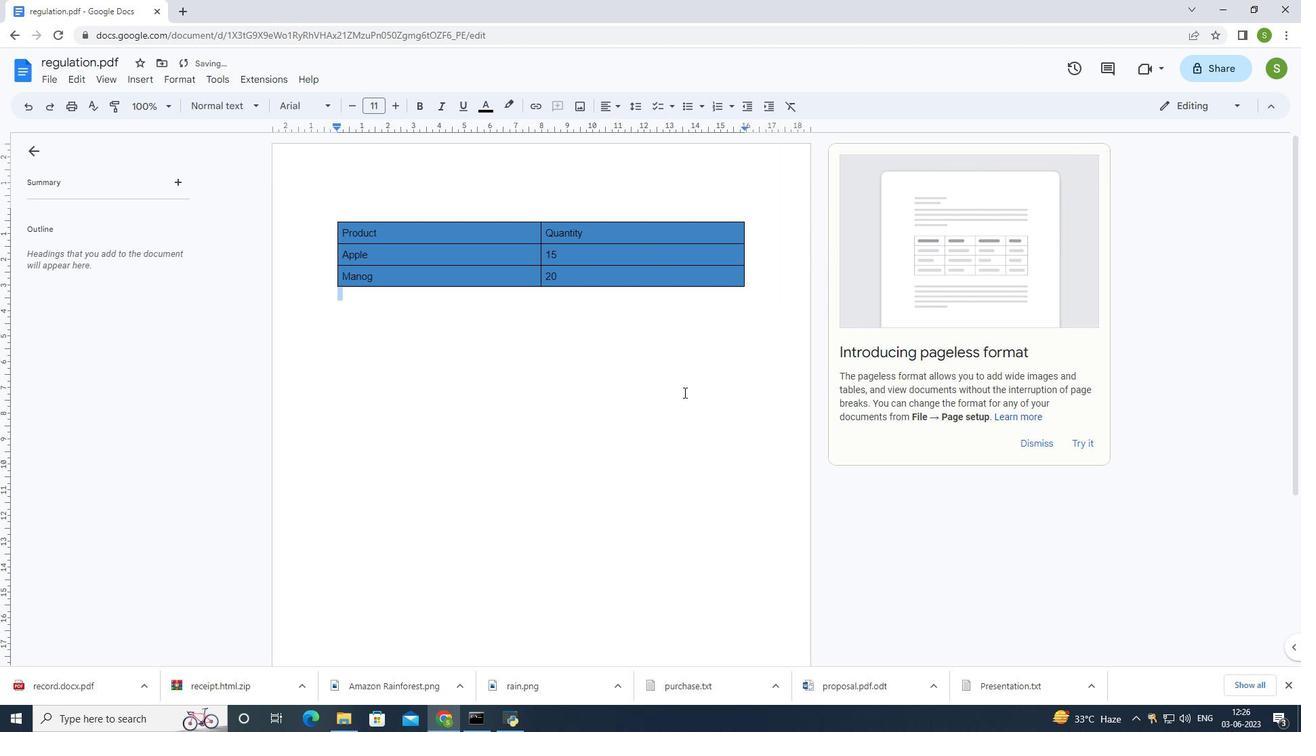 
